 Task: Add Nubian Heritage African Black Soap Lotion to the cart.
Action: Mouse moved to (731, 263)
Screenshot: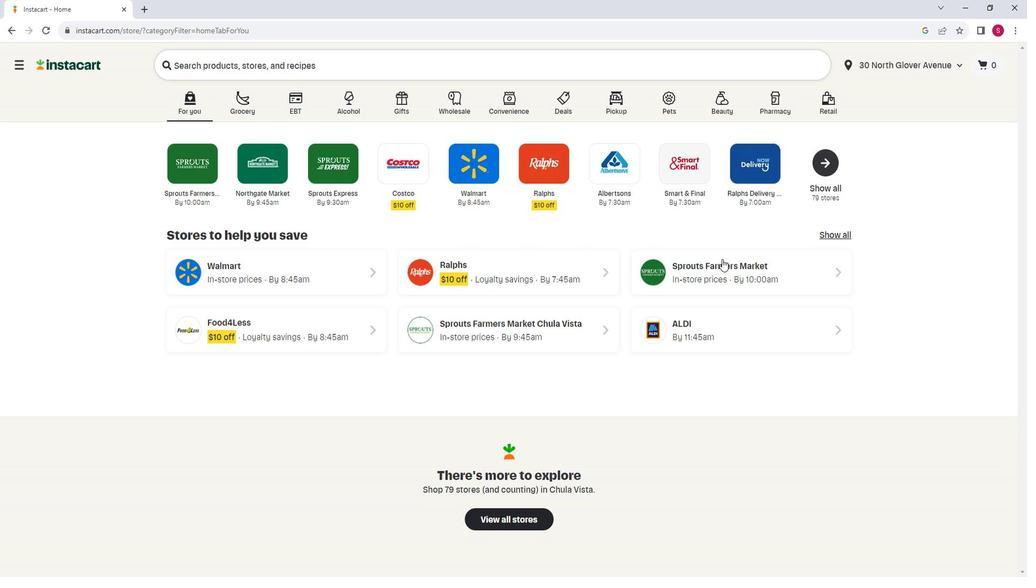 
Action: Mouse pressed left at (731, 263)
Screenshot: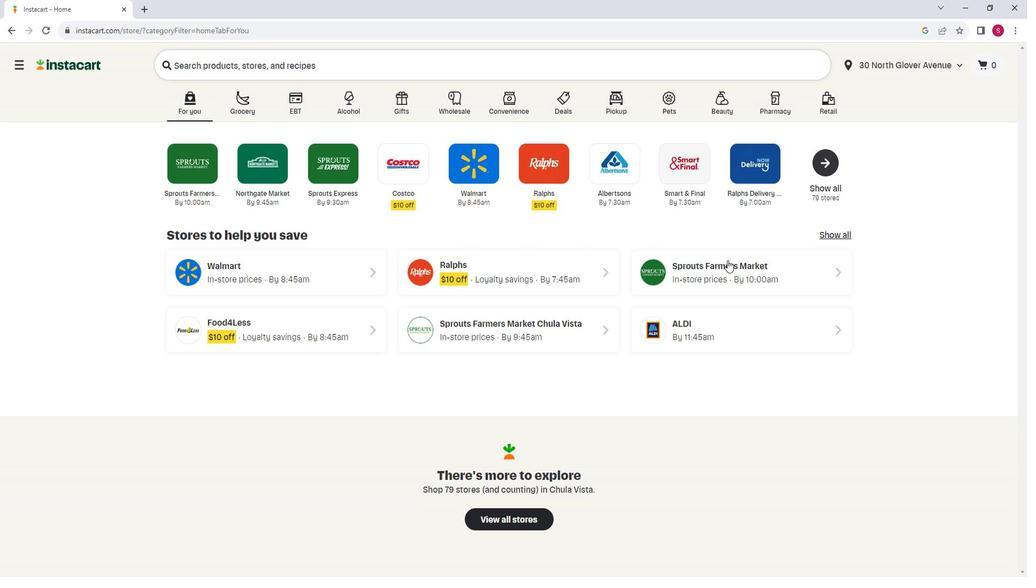 
Action: Mouse moved to (98, 402)
Screenshot: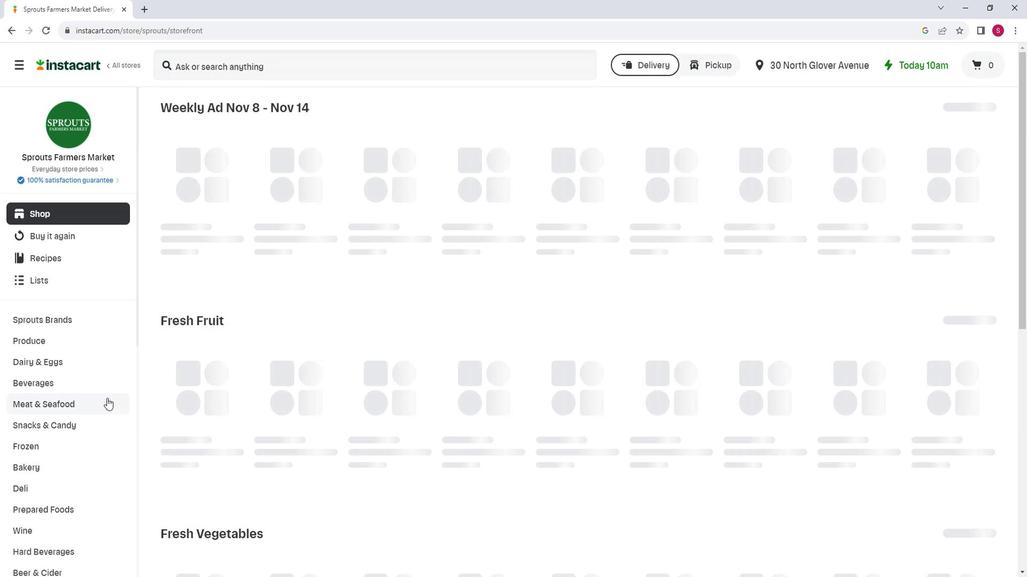 
Action: Mouse scrolled (98, 402) with delta (0, 0)
Screenshot: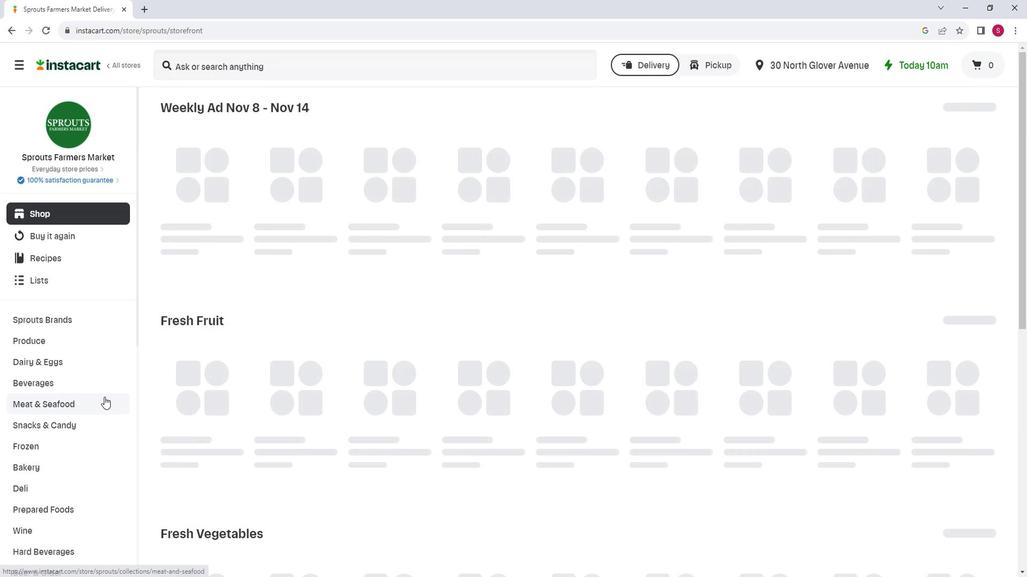 
Action: Mouse scrolled (98, 402) with delta (0, 0)
Screenshot: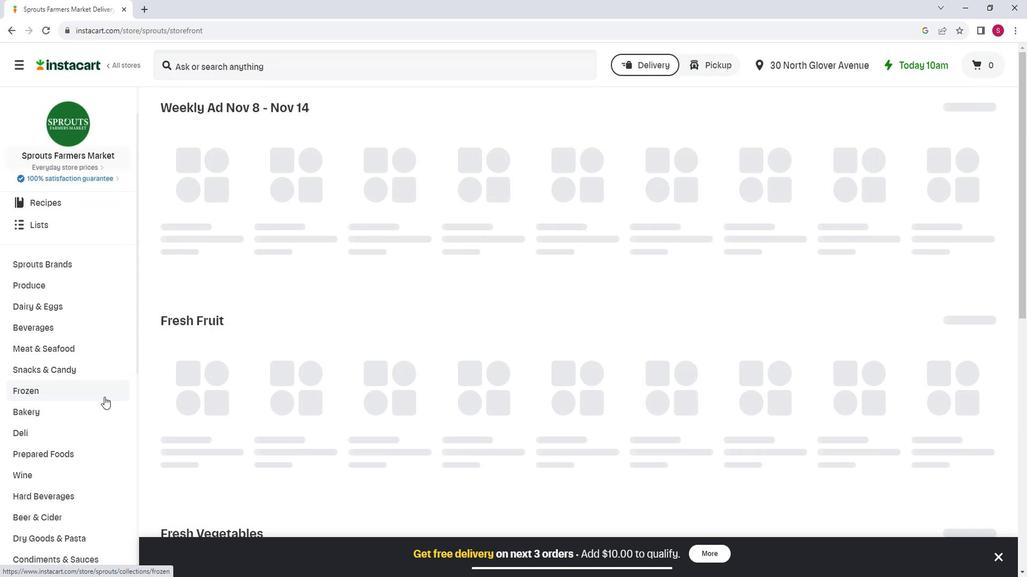 
Action: Mouse scrolled (98, 402) with delta (0, 0)
Screenshot: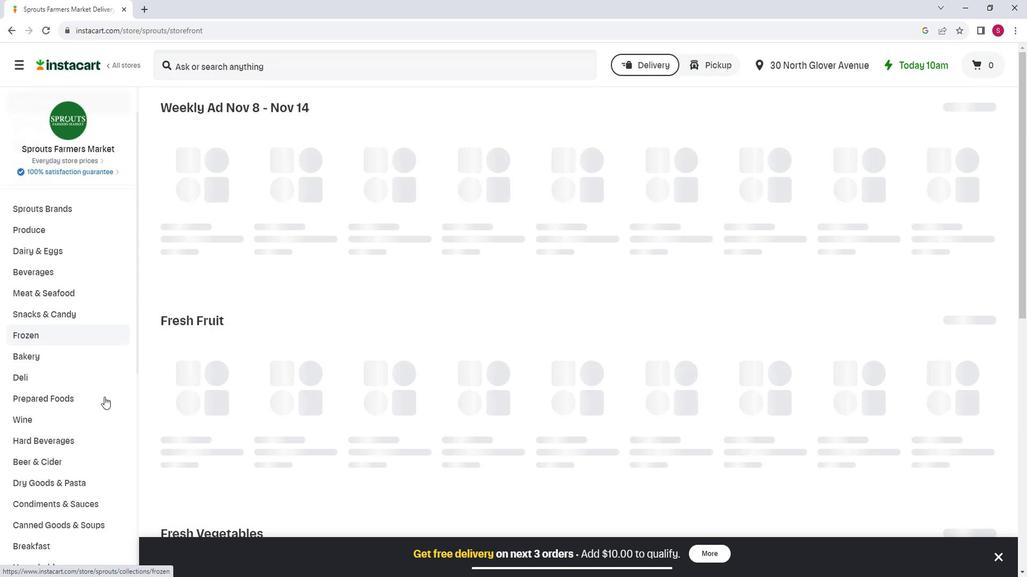 
Action: Mouse moved to (96, 399)
Screenshot: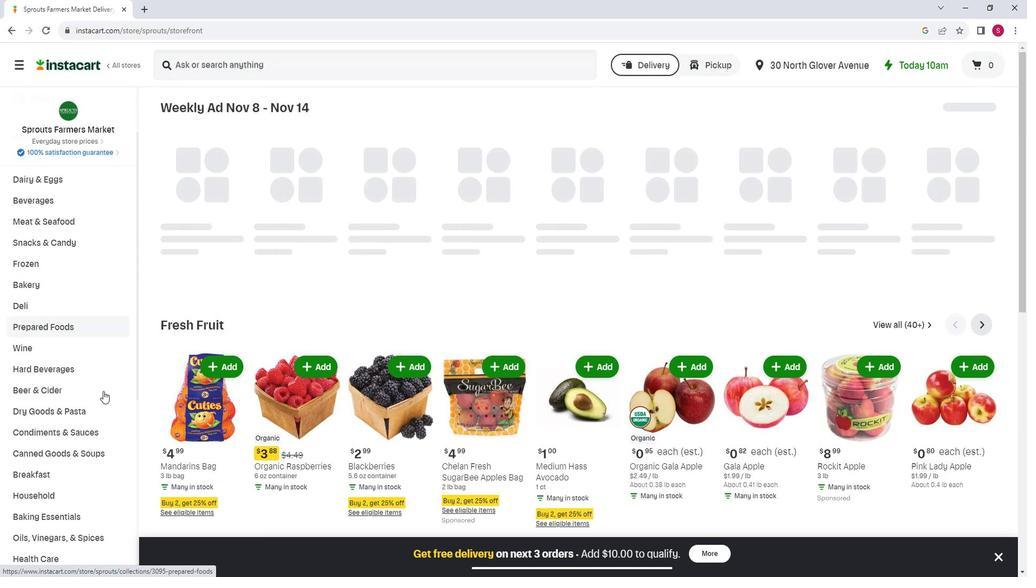 
Action: Mouse scrolled (96, 398) with delta (0, 0)
Screenshot: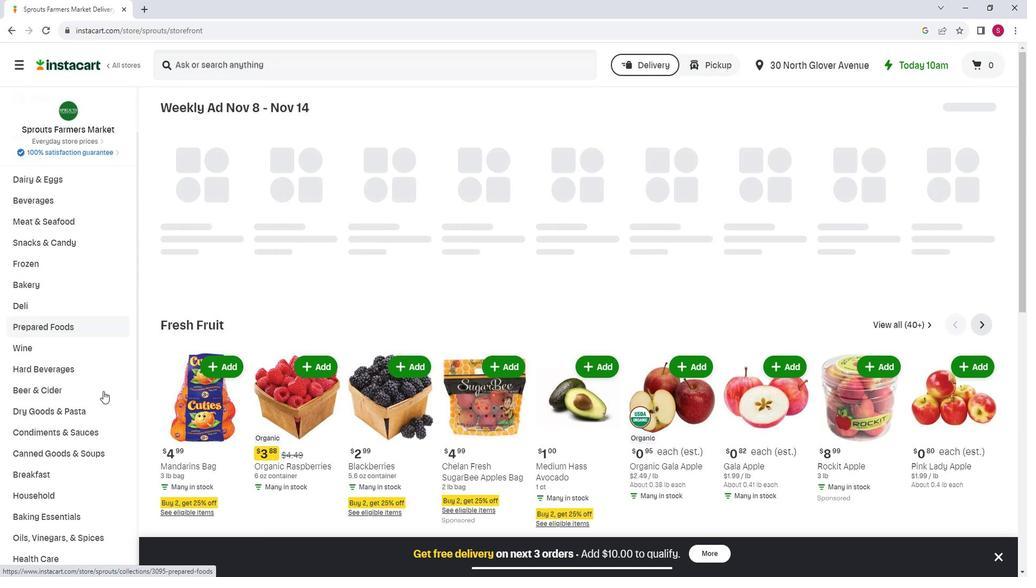 
Action: Mouse scrolled (96, 398) with delta (0, 0)
Screenshot: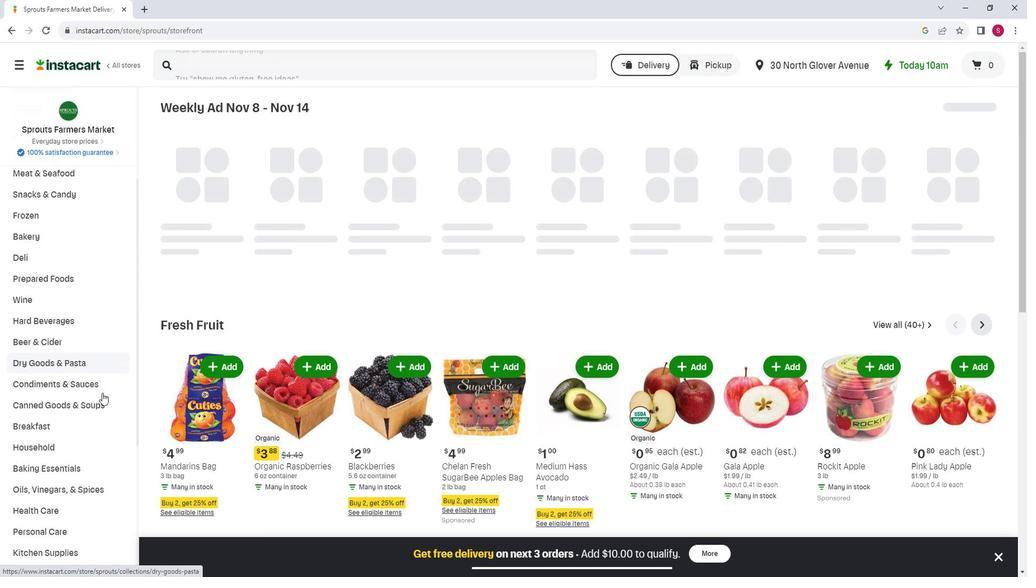 
Action: Mouse scrolled (96, 398) with delta (0, 0)
Screenshot: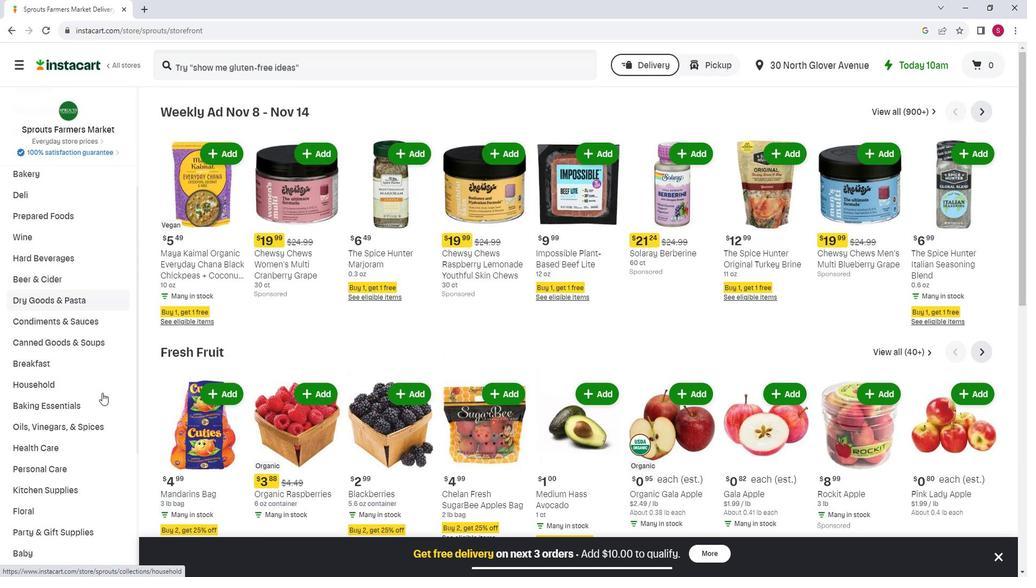 
Action: Mouse moved to (74, 414)
Screenshot: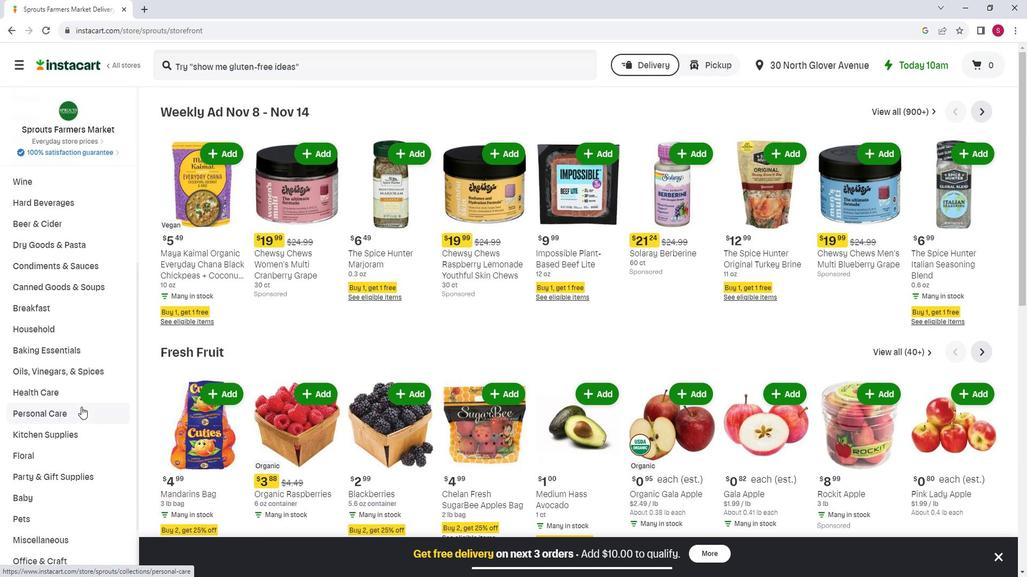 
Action: Mouse pressed left at (74, 414)
Screenshot: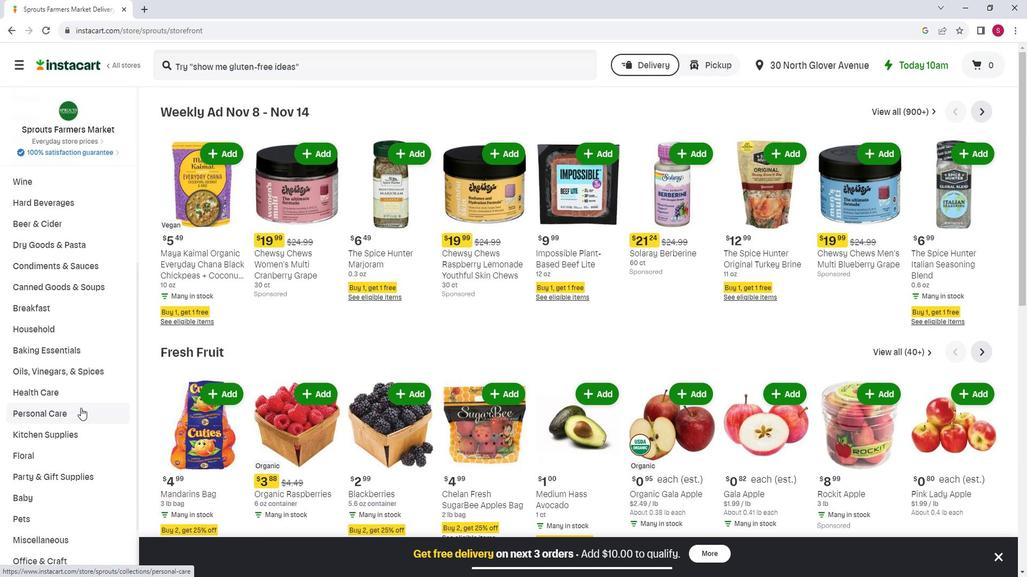 
Action: Mouse moved to (264, 145)
Screenshot: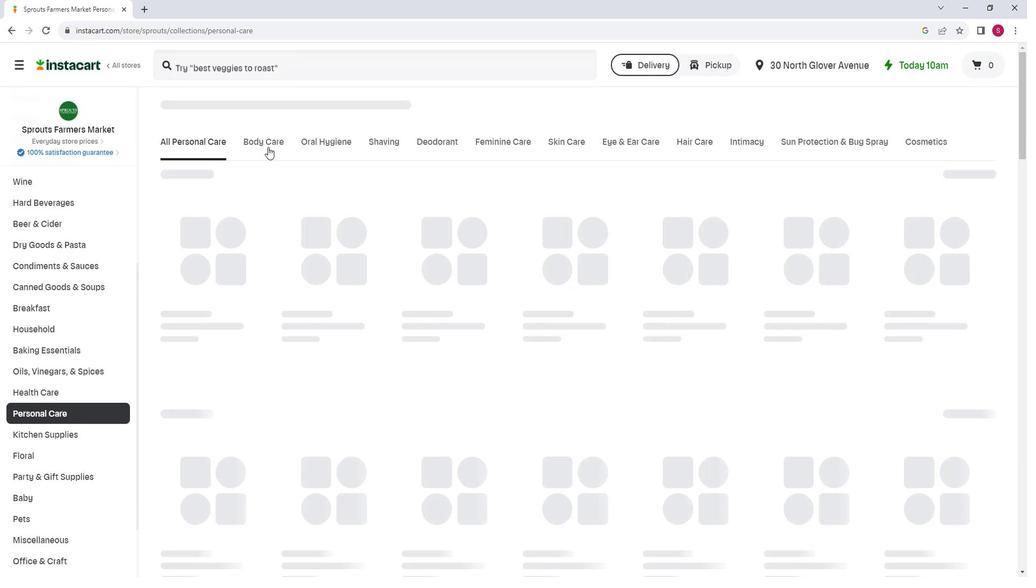 
Action: Mouse pressed left at (264, 145)
Screenshot: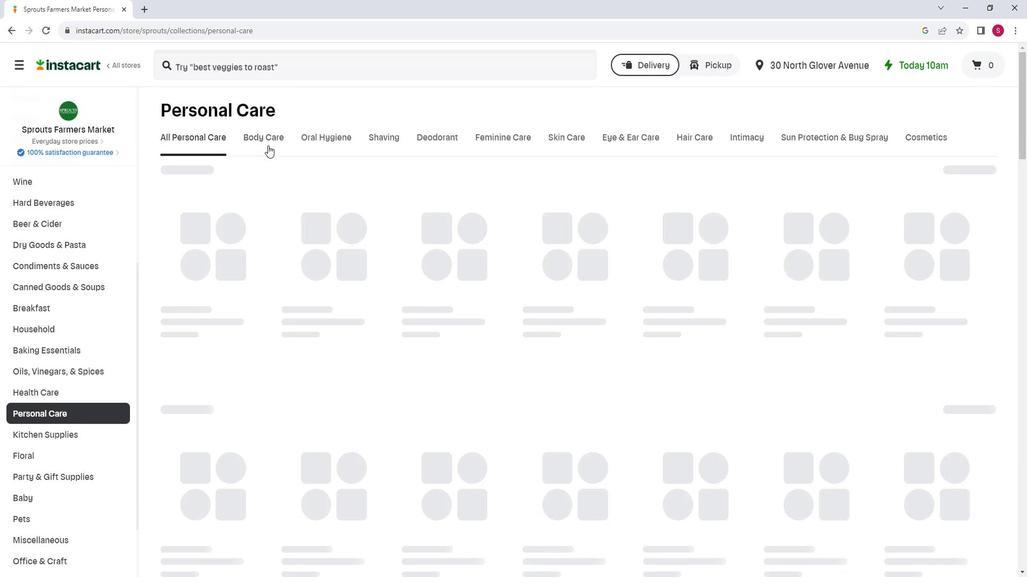 
Action: Mouse moved to (442, 179)
Screenshot: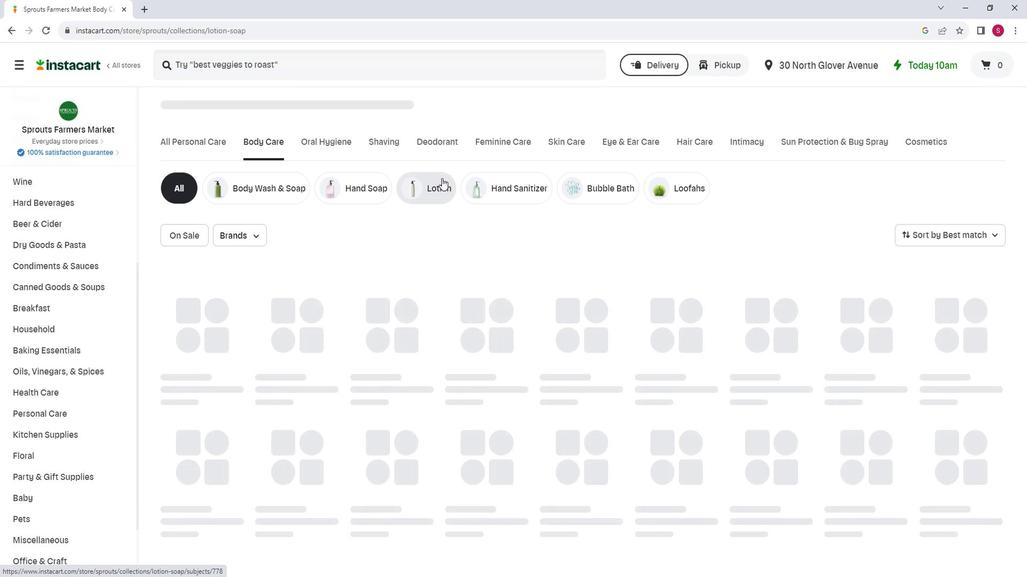 
Action: Mouse pressed left at (442, 179)
Screenshot: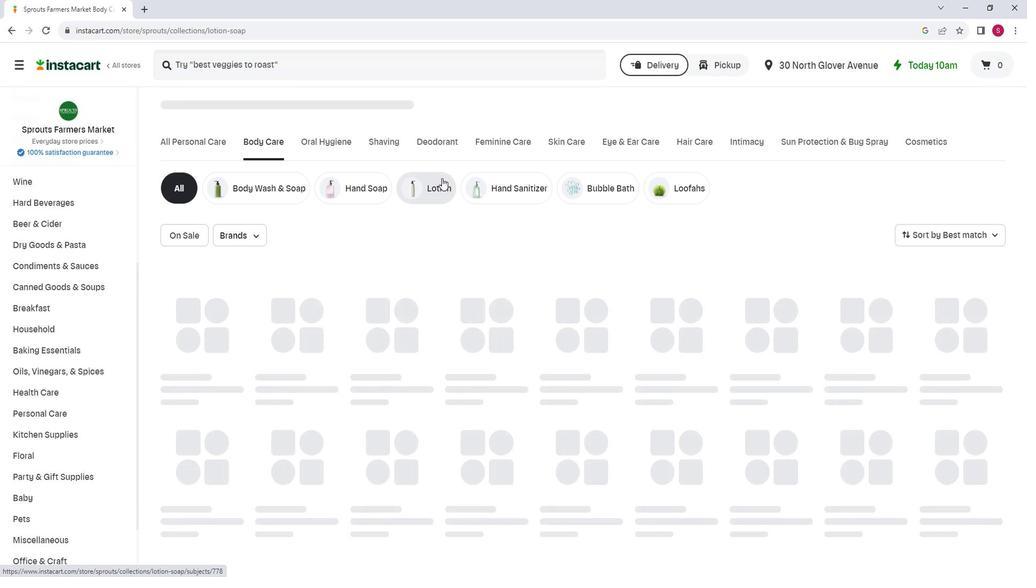 
Action: Mouse moved to (333, 68)
Screenshot: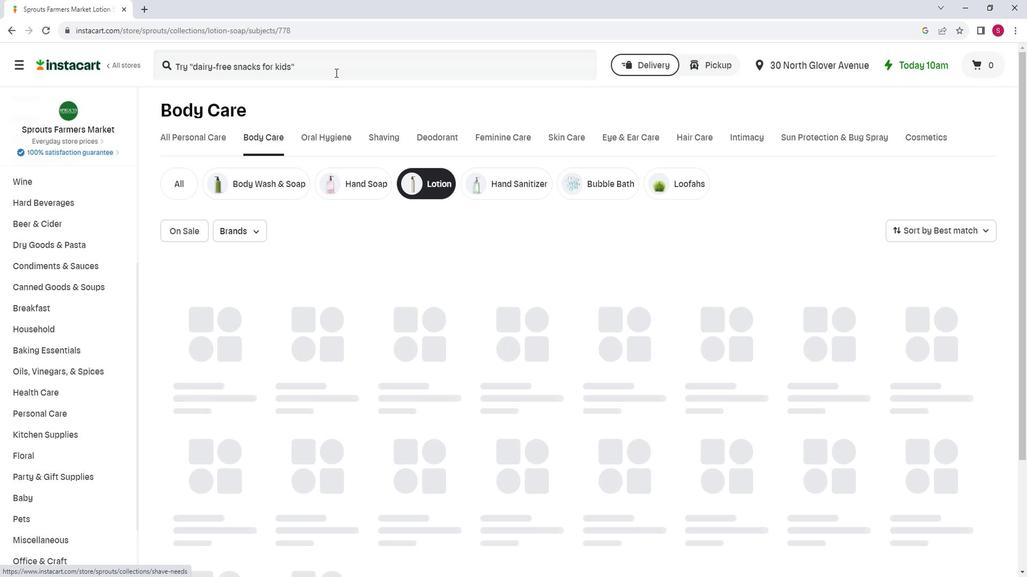 
Action: Mouse pressed left at (333, 68)
Screenshot: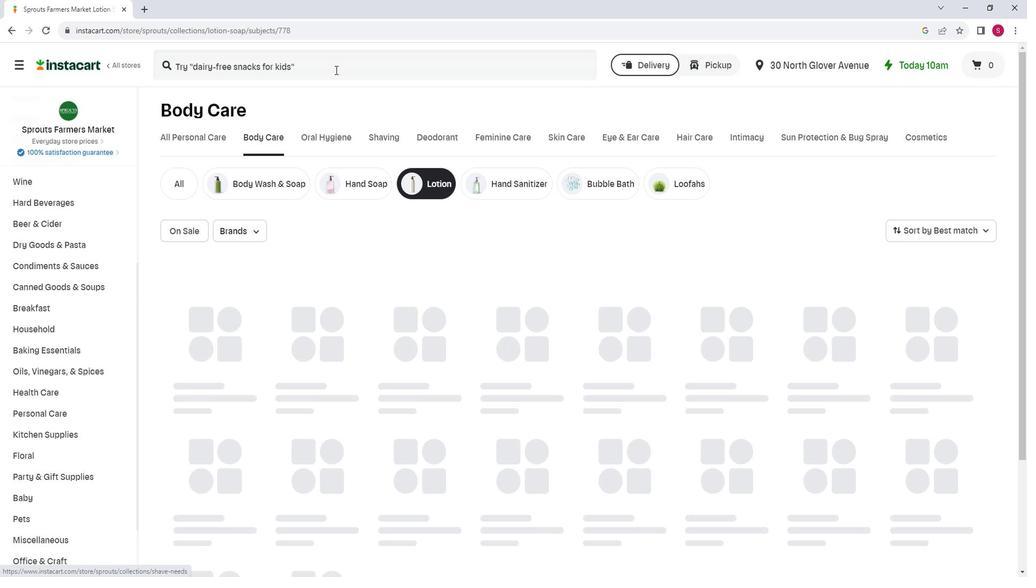 
Action: Key pressed <Key.shift>Nubian<Key.space><Key.shift>Heritage<Key.space><Key.shift>African<Key.space><Key.shift>Black<Key.space><Key.shift>Soap<Key.space><Key.shift>Lotion<Key.space><Key.enter>
Screenshot: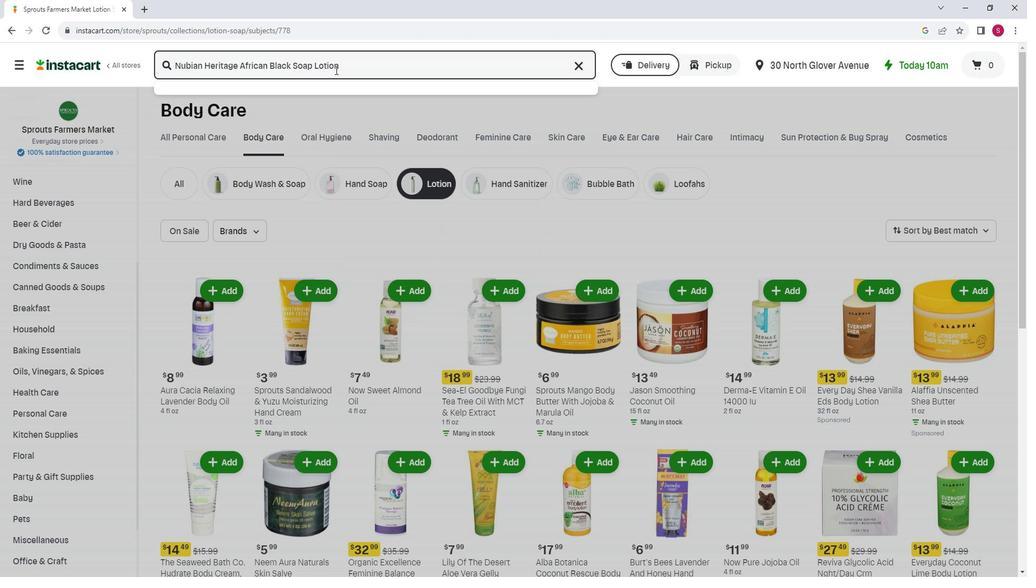 
Action: Mouse moved to (358, 180)
Screenshot: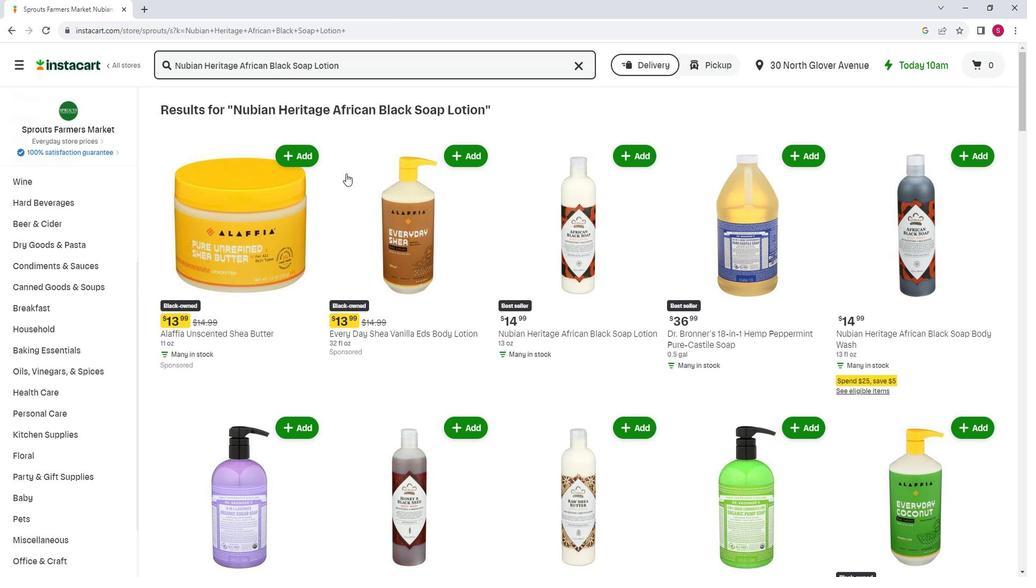 
Action: Mouse scrolled (358, 179) with delta (0, 0)
Screenshot: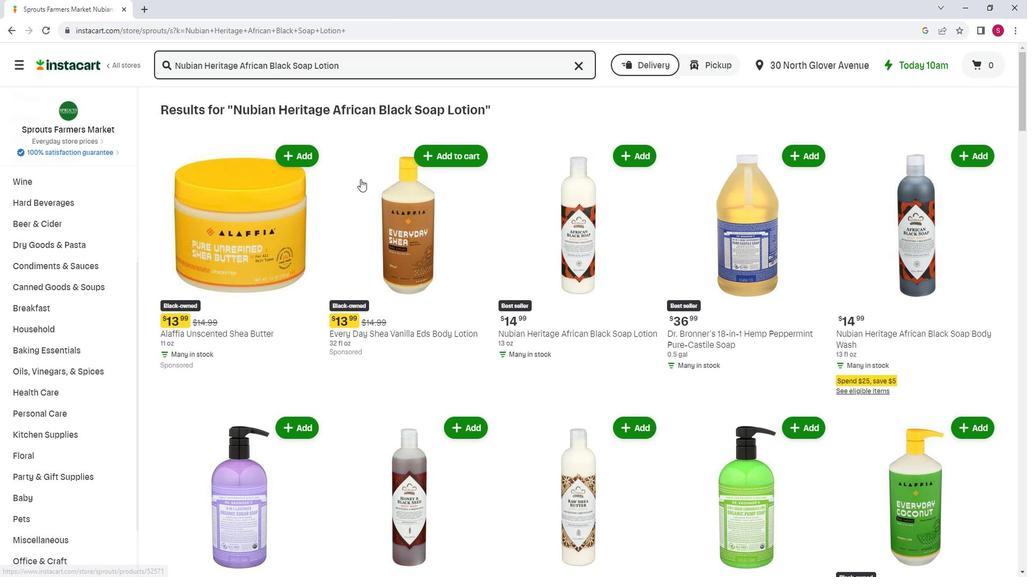 
Action: Mouse moved to (359, 180)
Screenshot: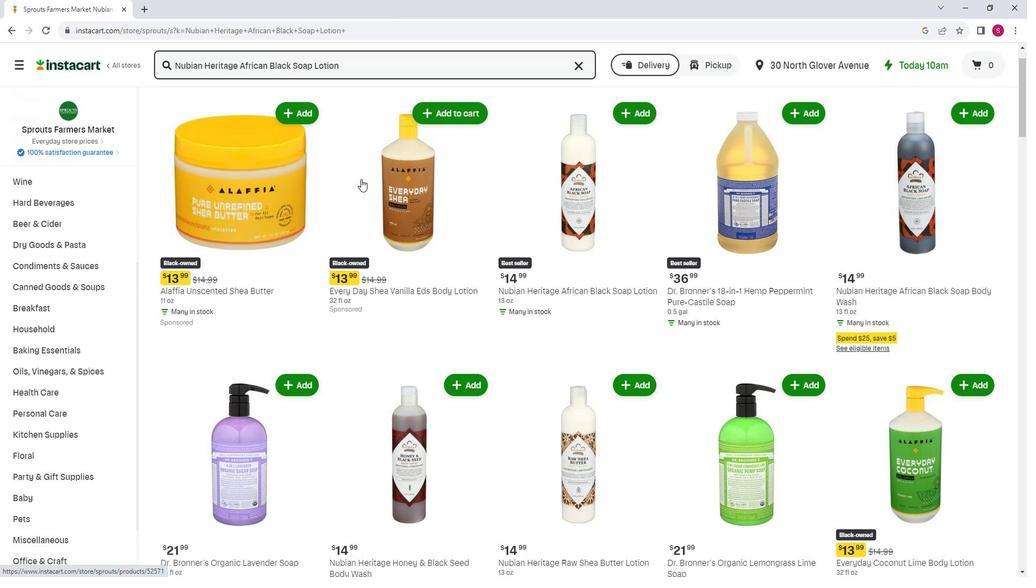 
Action: Mouse scrolled (359, 180) with delta (0, 0)
Screenshot: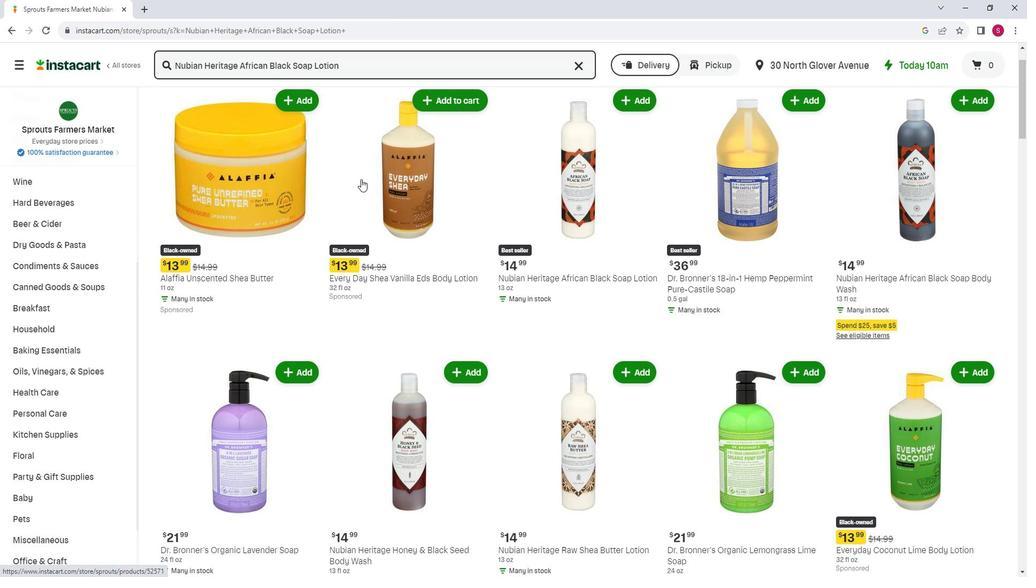 
Action: Mouse moved to (637, 148)
Screenshot: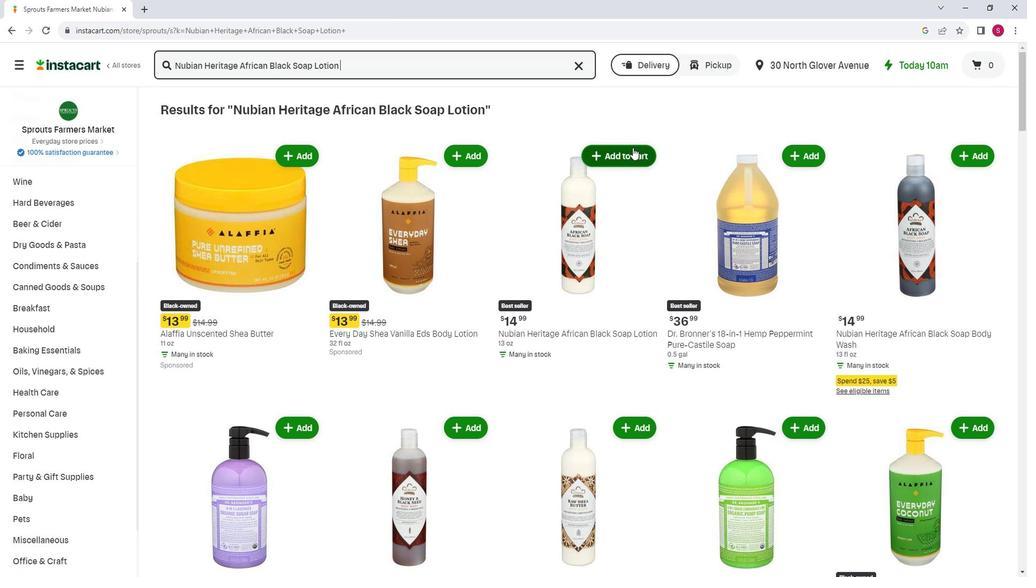 
Action: Mouse pressed left at (637, 148)
Screenshot: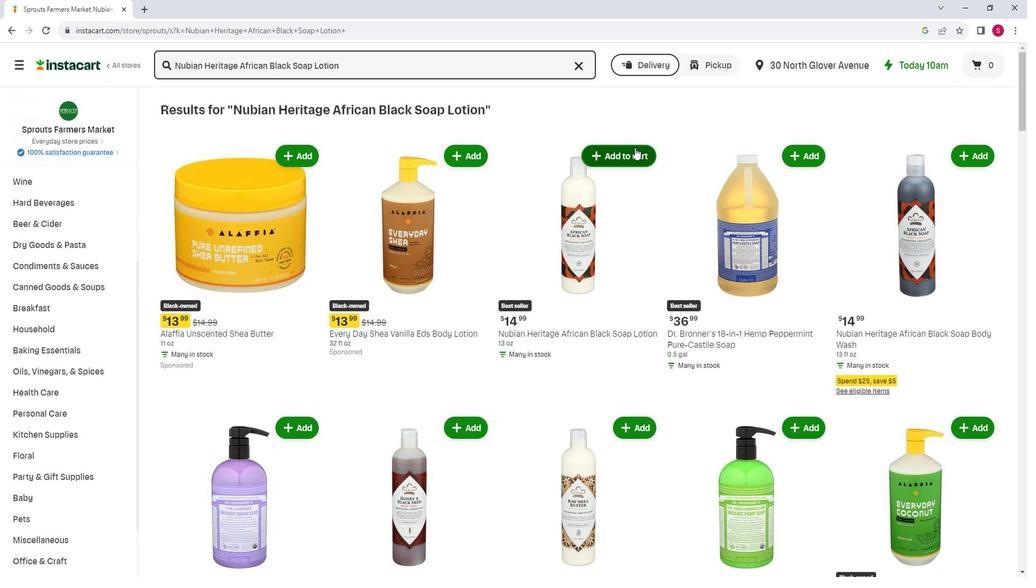 
Action: Mouse moved to (697, 123)
Screenshot: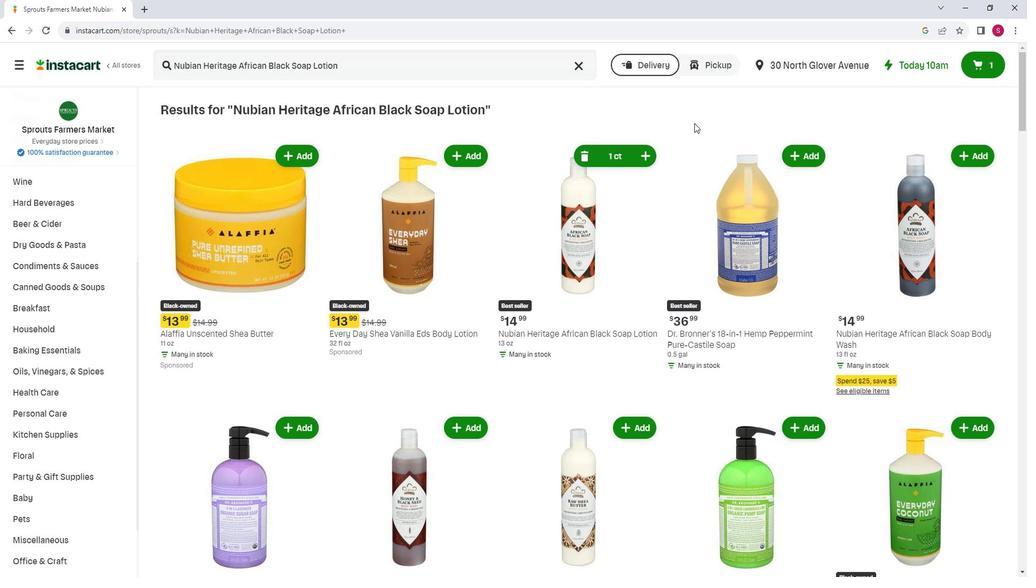 
